 Task: Learn more about a business.
Action: Mouse moved to (703, 94)
Screenshot: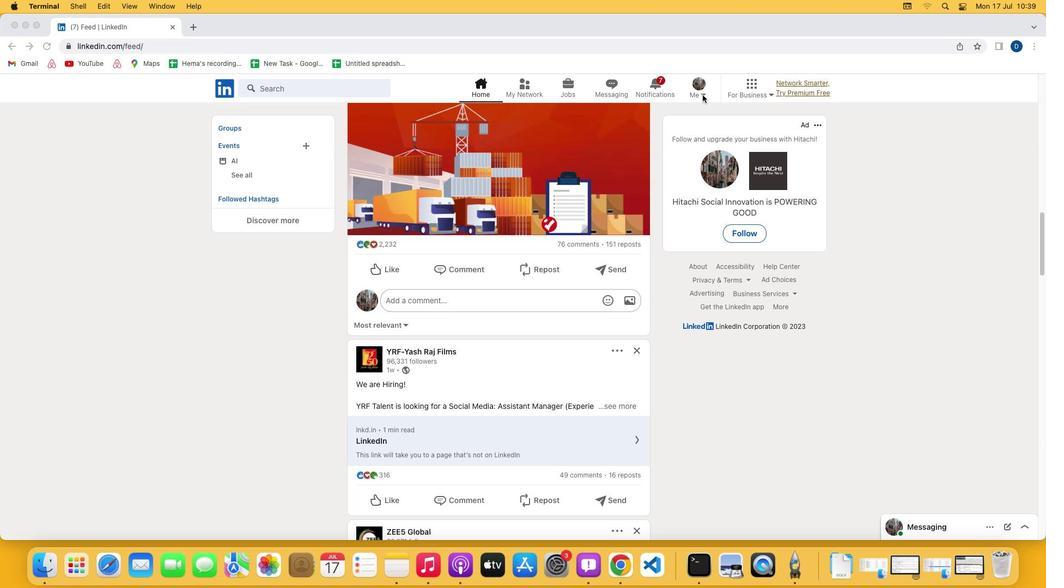 
Action: Mouse pressed left at (703, 94)
Screenshot: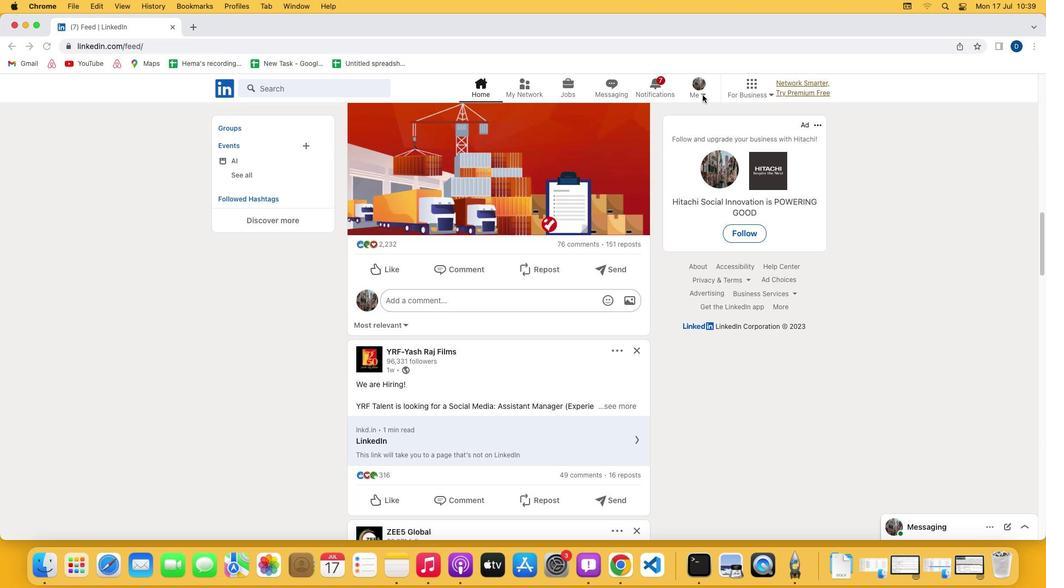 
Action: Mouse pressed left at (703, 94)
Screenshot: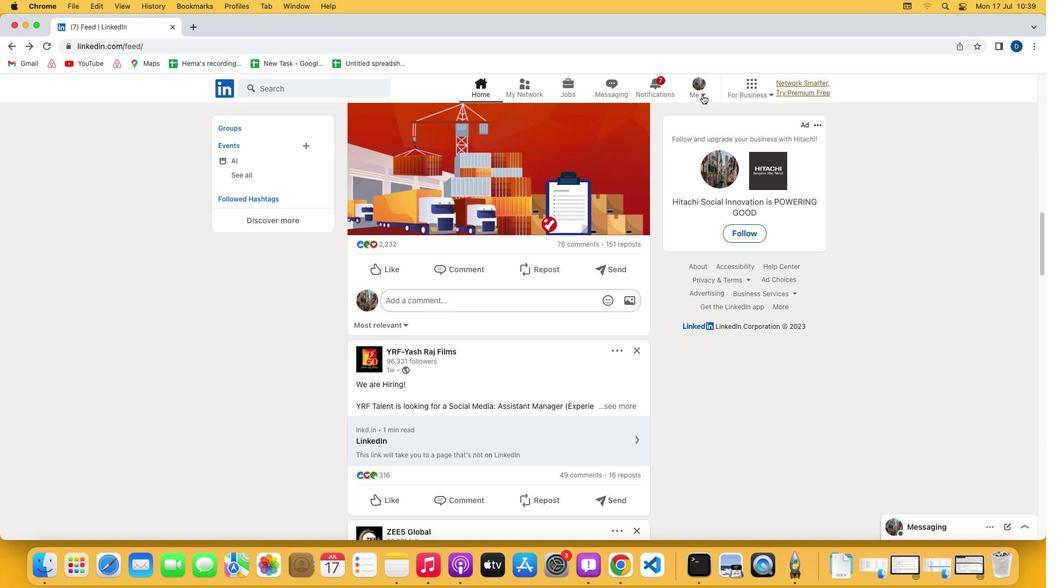 
Action: Mouse moved to (620, 206)
Screenshot: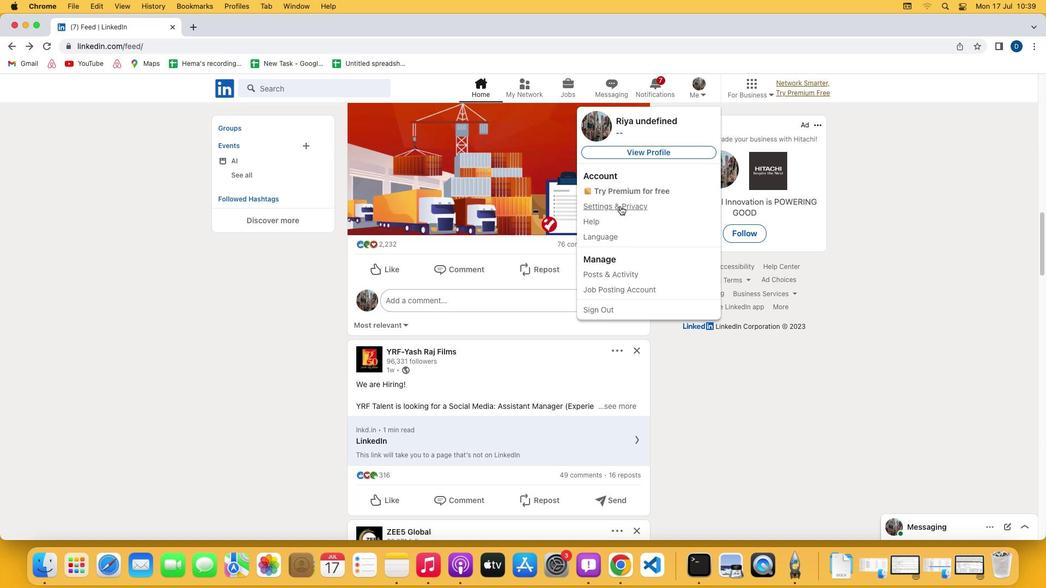 
Action: Mouse pressed left at (620, 206)
Screenshot: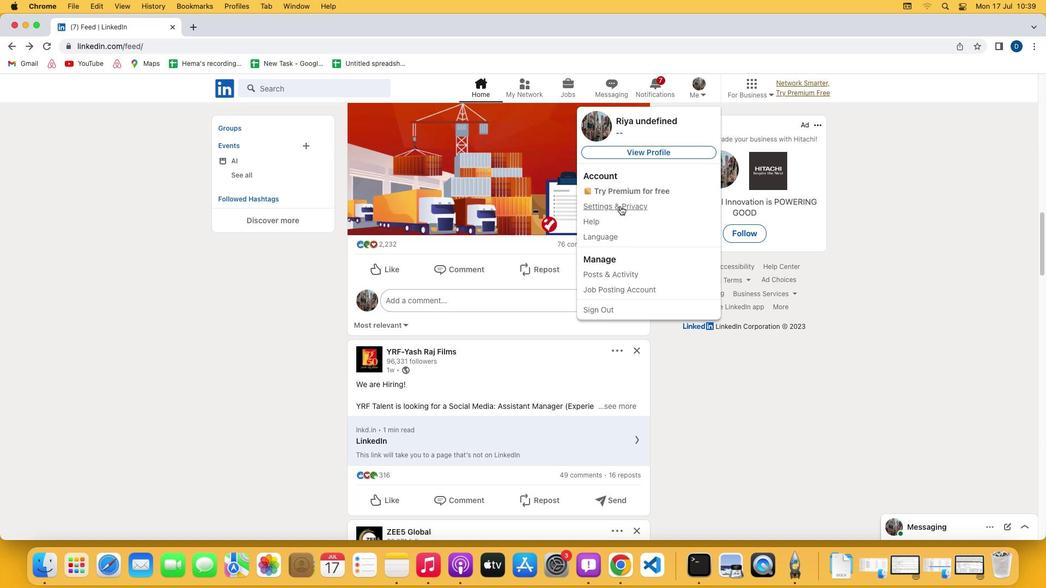 
Action: Mouse moved to (564, 360)
Screenshot: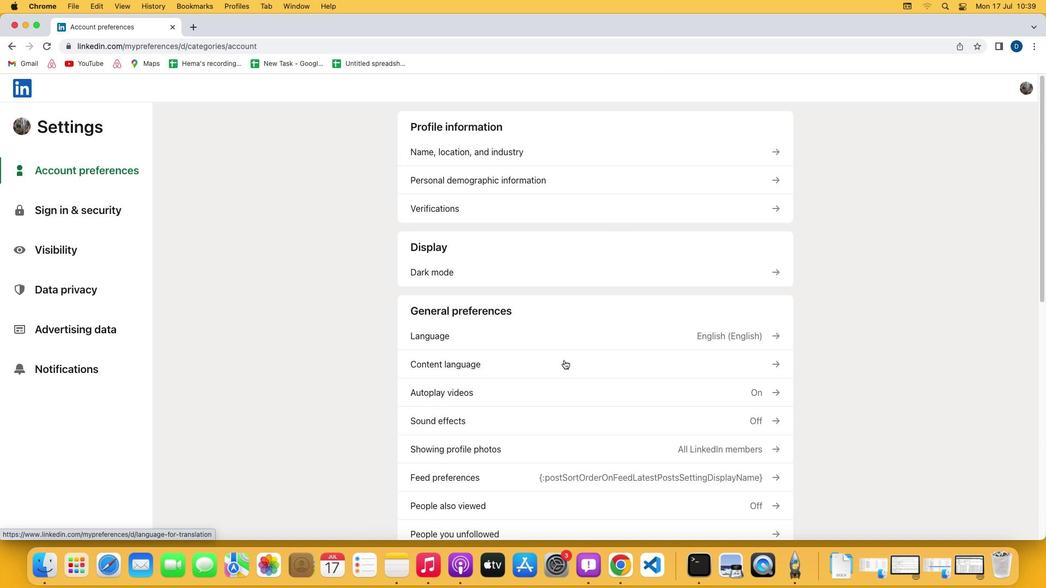 
Action: Mouse scrolled (564, 360) with delta (0, 0)
Screenshot: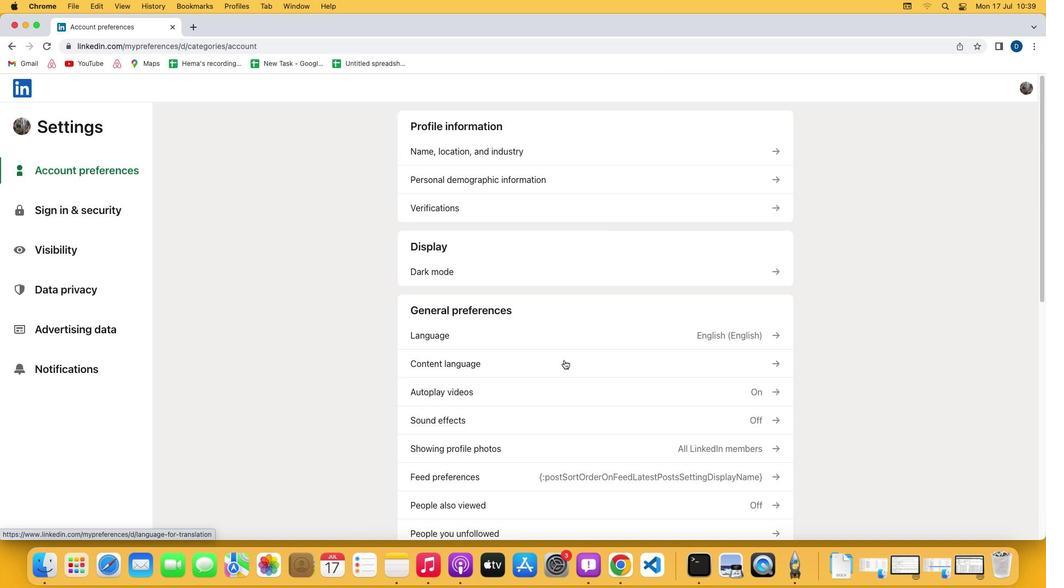 
Action: Mouse scrolled (564, 360) with delta (0, 0)
Screenshot: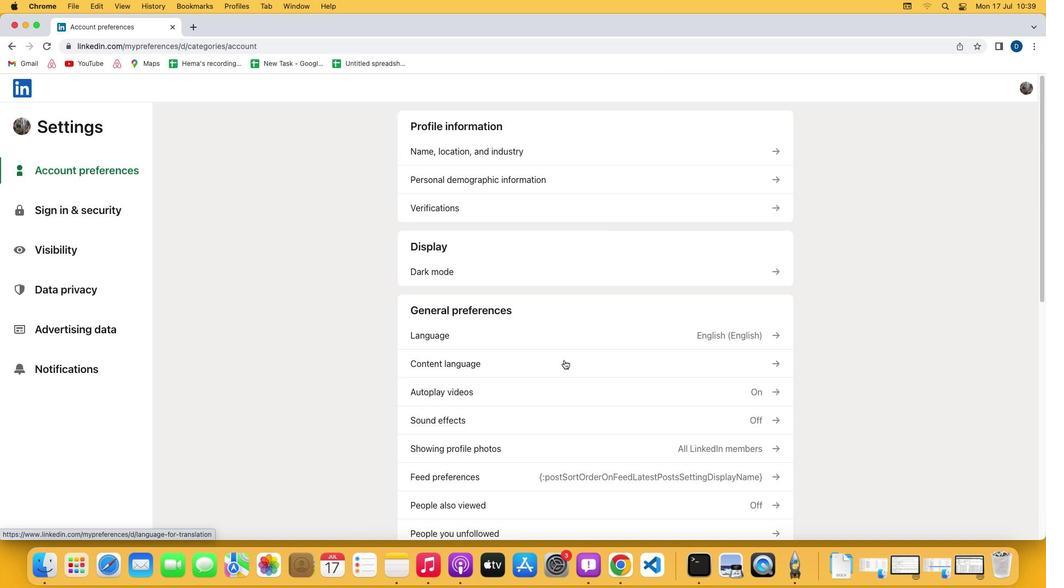 
Action: Mouse scrolled (564, 360) with delta (0, -1)
Screenshot: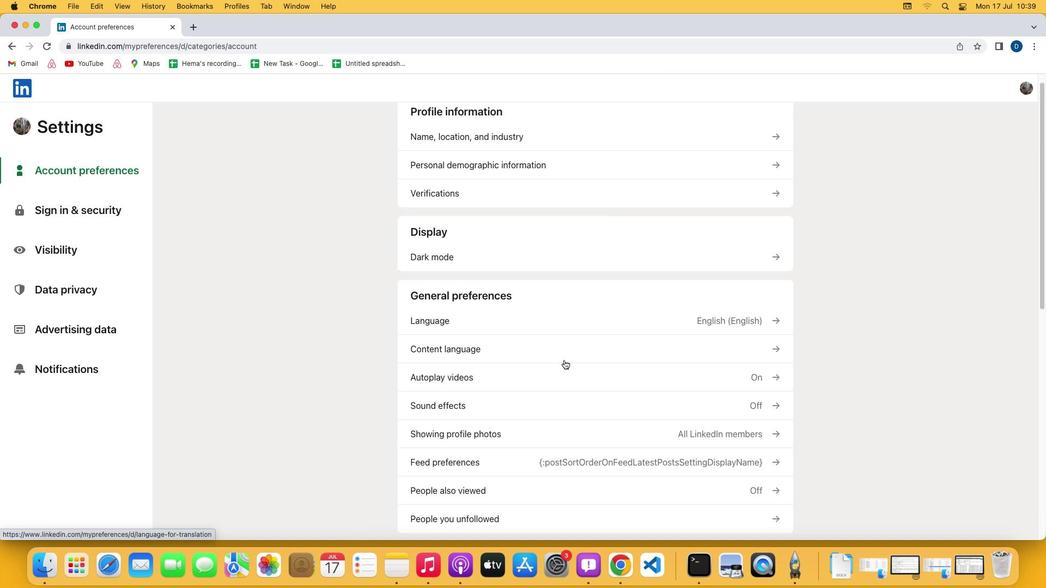 
Action: Mouse scrolled (564, 360) with delta (0, -2)
Screenshot: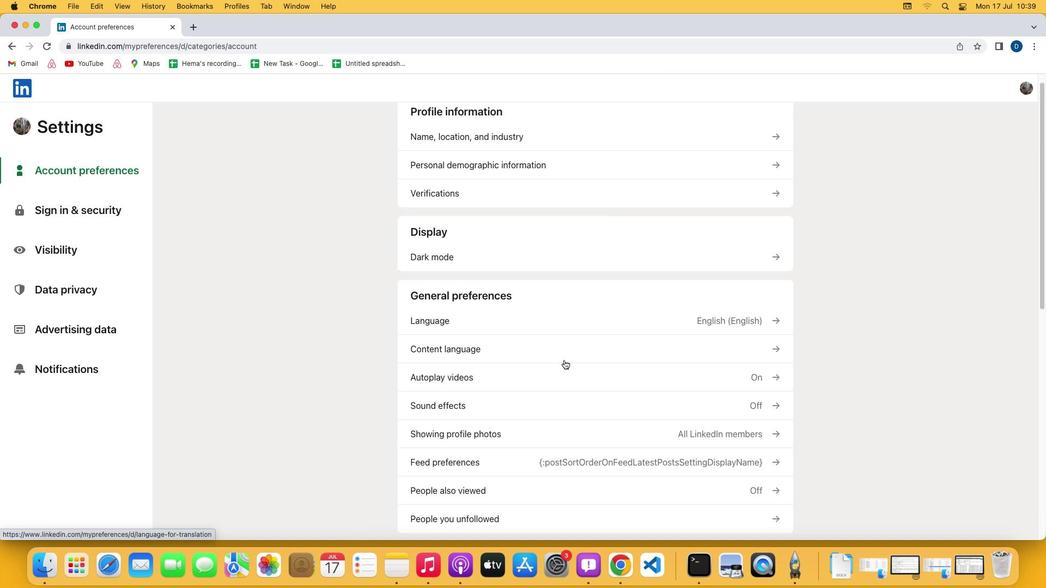 
Action: Mouse scrolled (564, 360) with delta (0, 0)
Screenshot: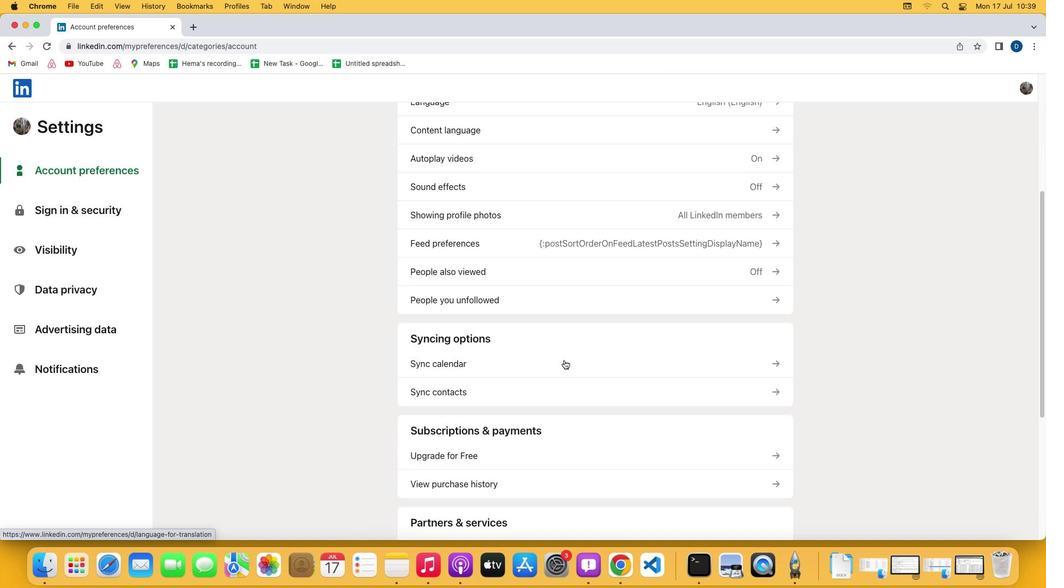 
Action: Mouse scrolled (564, 360) with delta (0, 0)
Screenshot: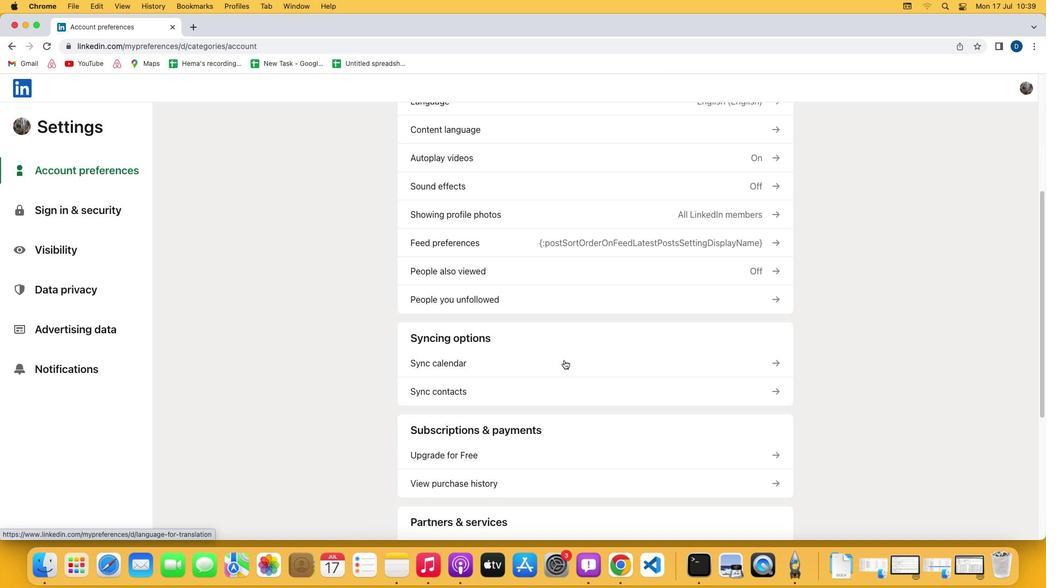 
Action: Mouse scrolled (564, 360) with delta (0, -1)
Screenshot: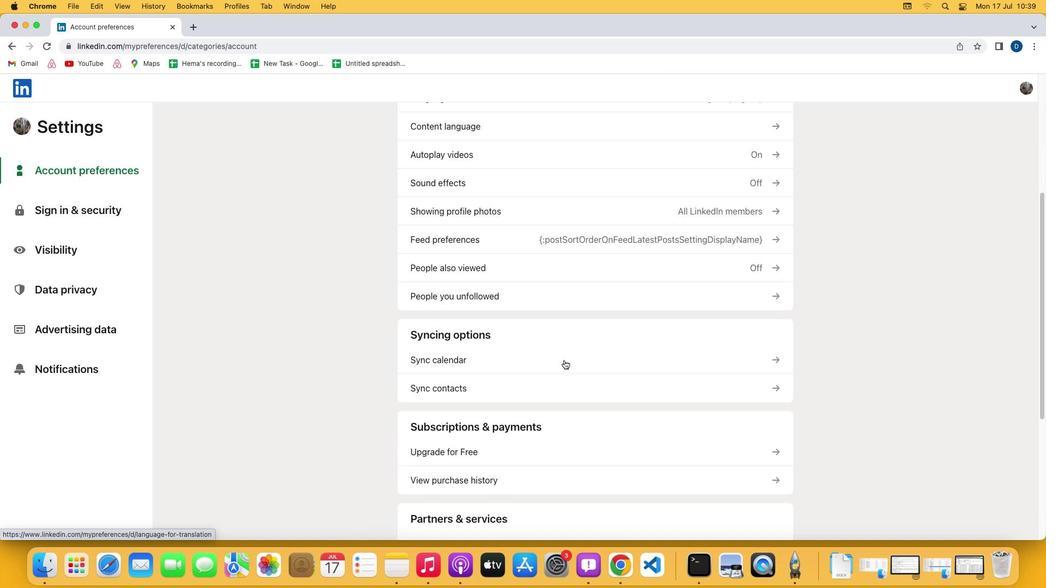 
Action: Mouse scrolled (564, 360) with delta (0, -2)
Screenshot: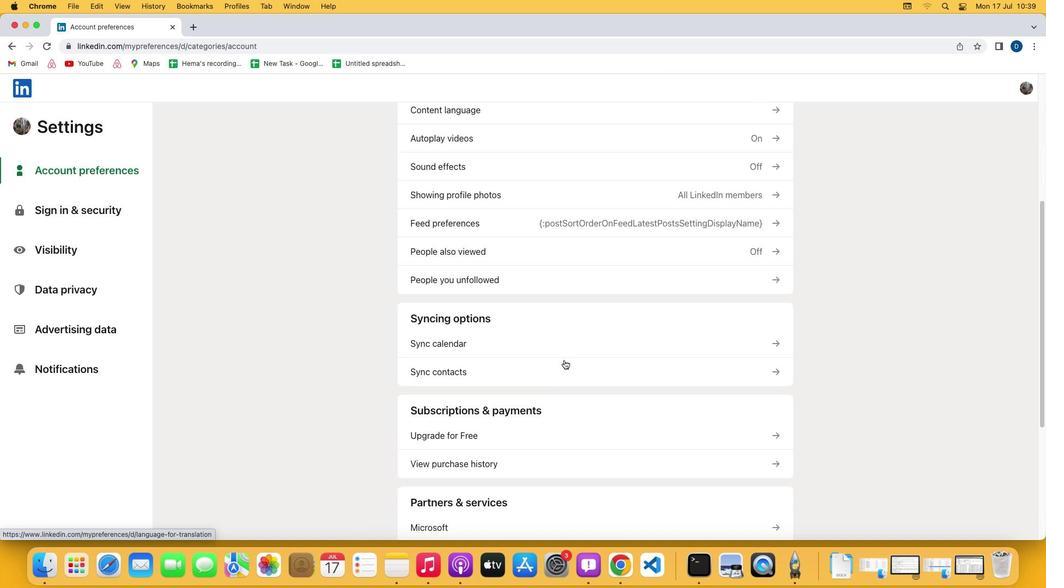 
Action: Mouse moved to (470, 283)
Screenshot: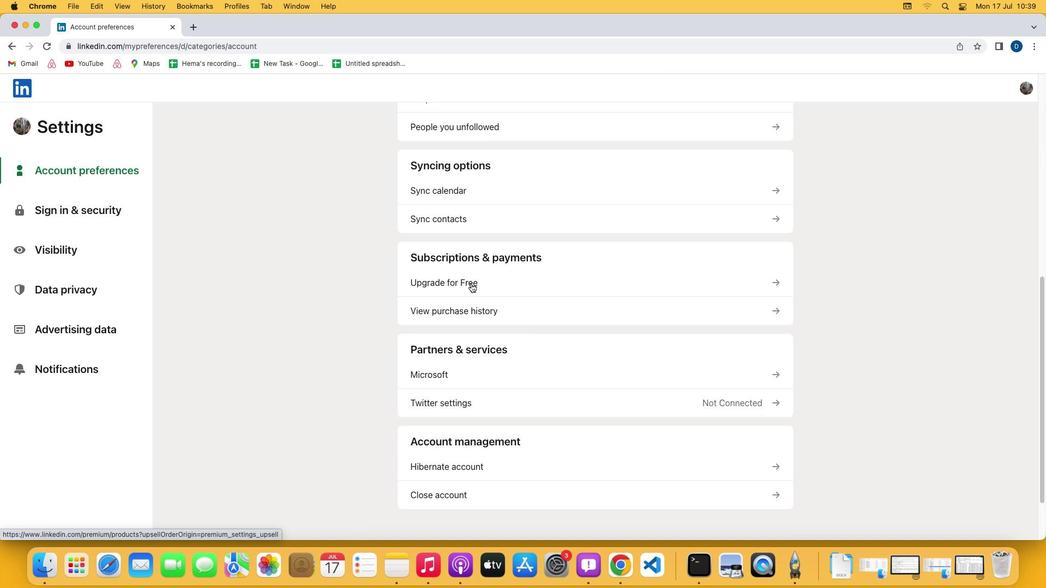 
Action: Mouse pressed left at (470, 283)
Screenshot: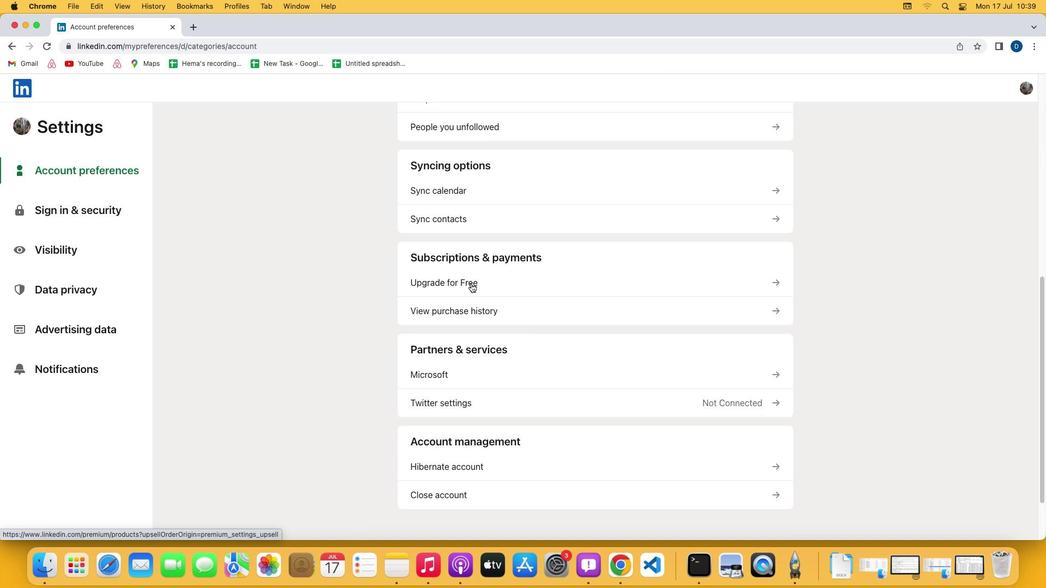 
Action: Mouse moved to (425, 296)
Screenshot: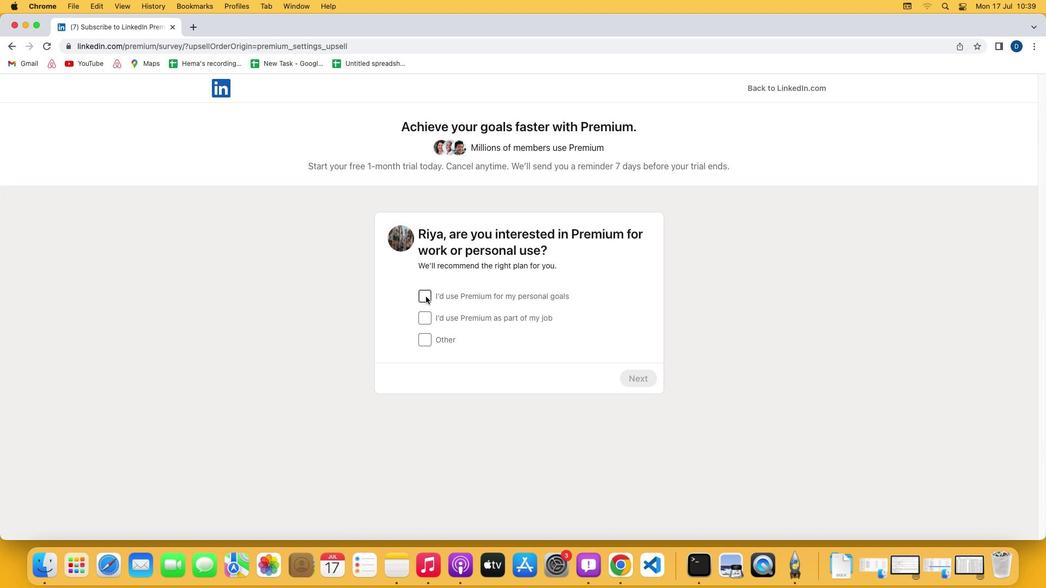 
Action: Mouse pressed left at (425, 296)
Screenshot: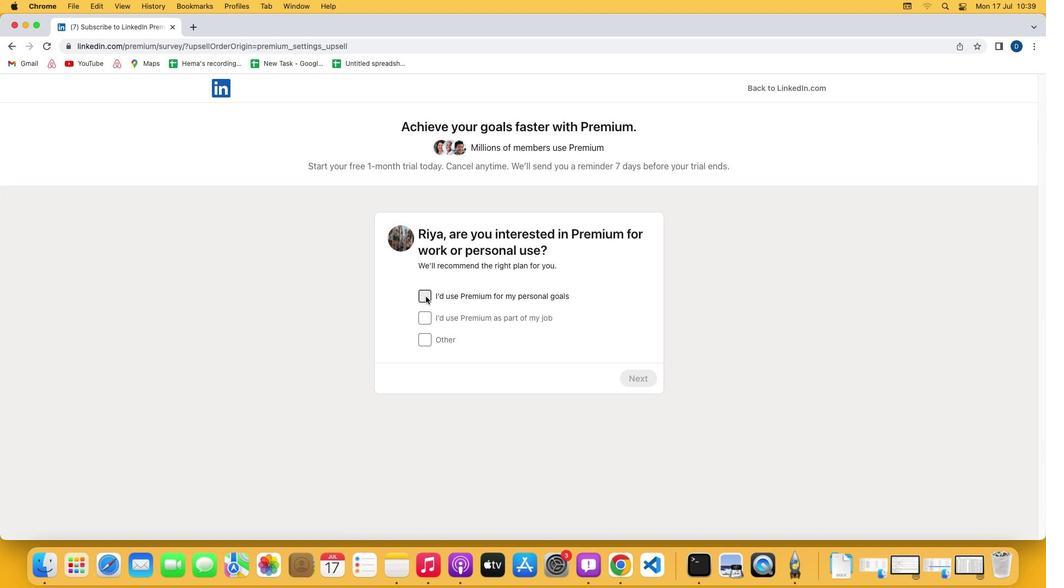 
Action: Mouse moved to (629, 374)
Screenshot: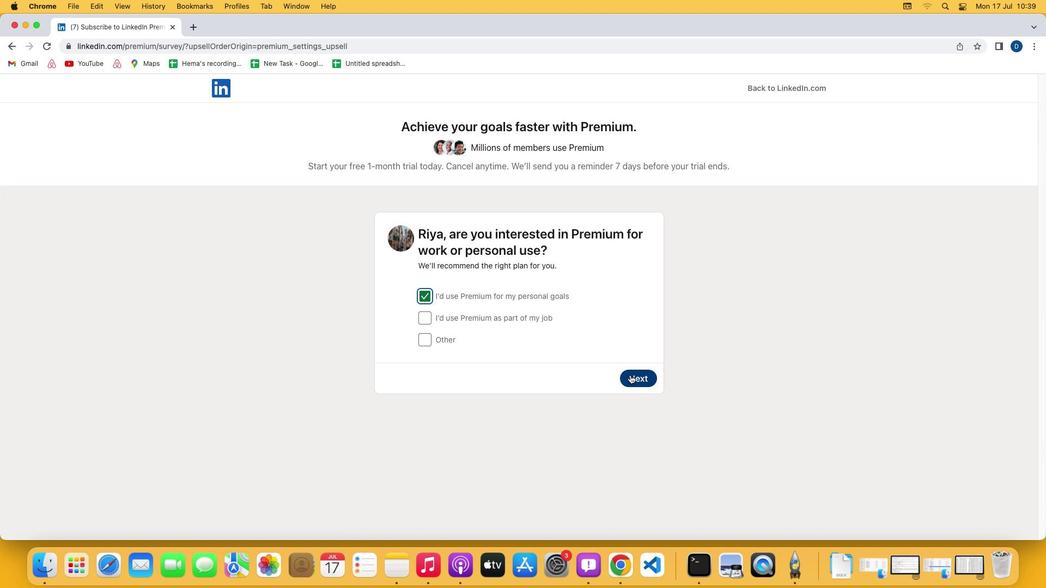
Action: Mouse pressed left at (629, 374)
Screenshot: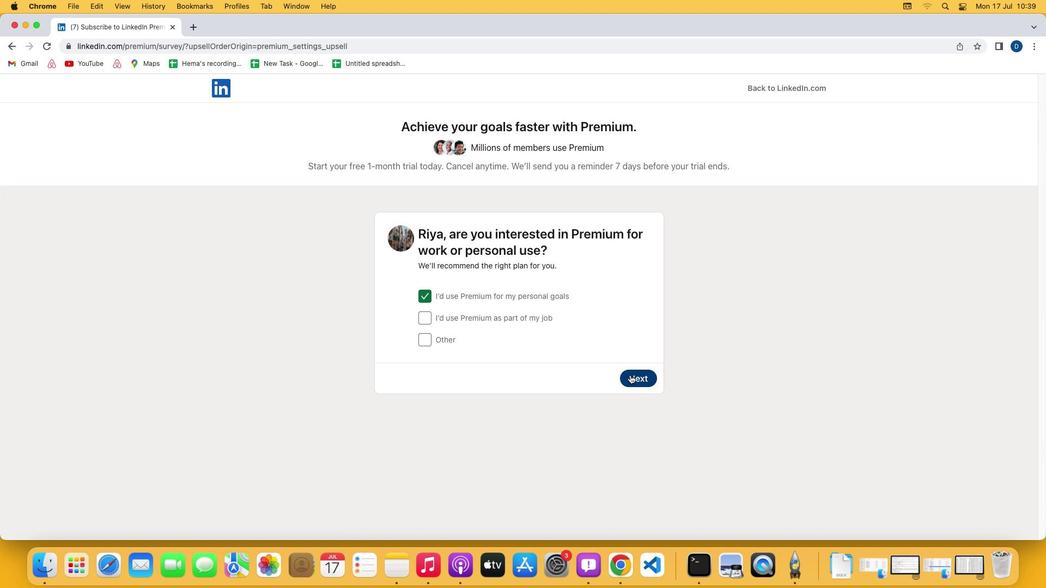 
Action: Mouse moved to (643, 444)
Screenshot: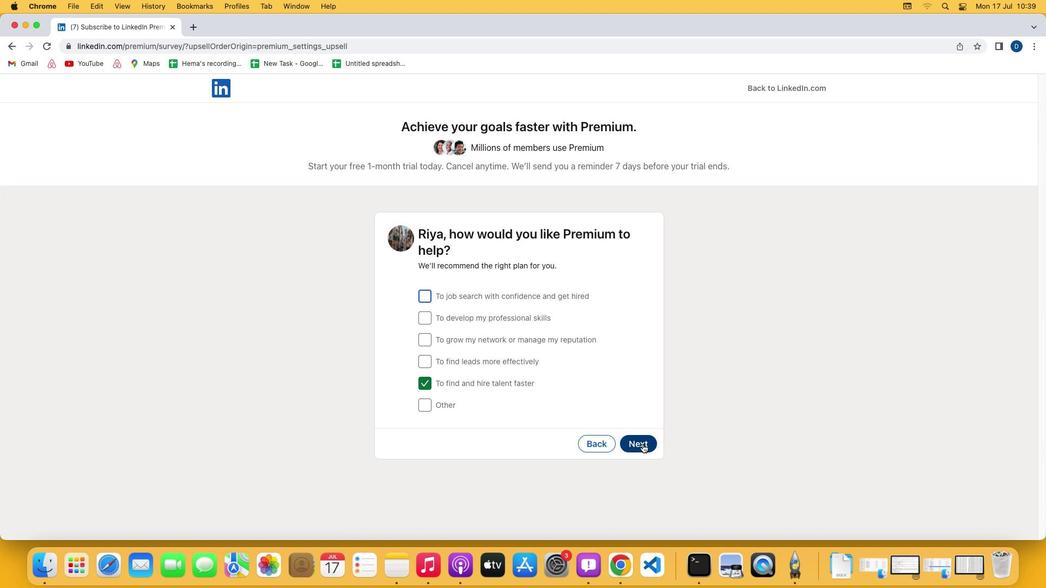 
Action: Mouse pressed left at (643, 444)
Screenshot: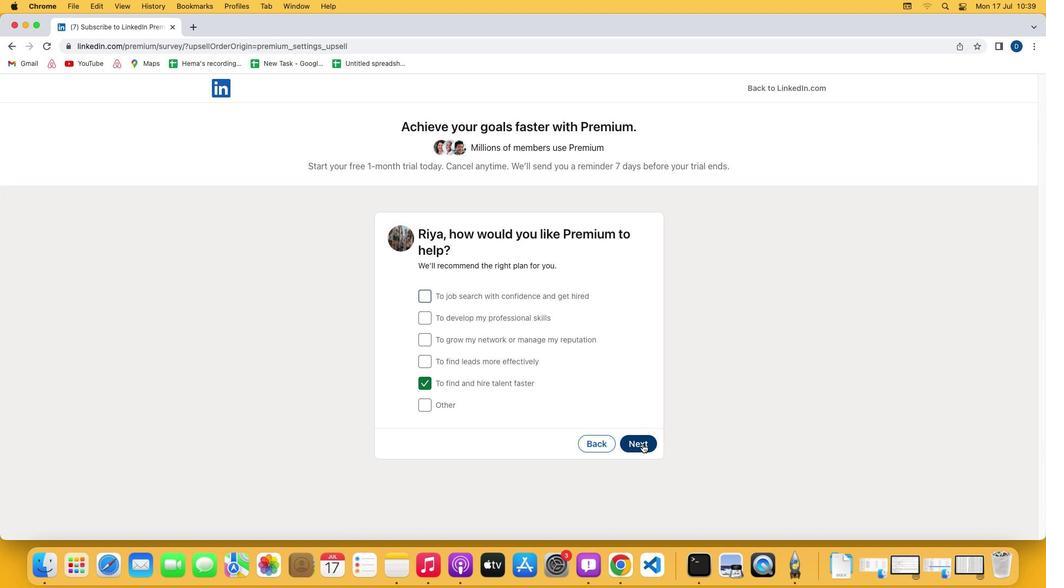 
Action: Mouse moved to (422, 292)
Screenshot: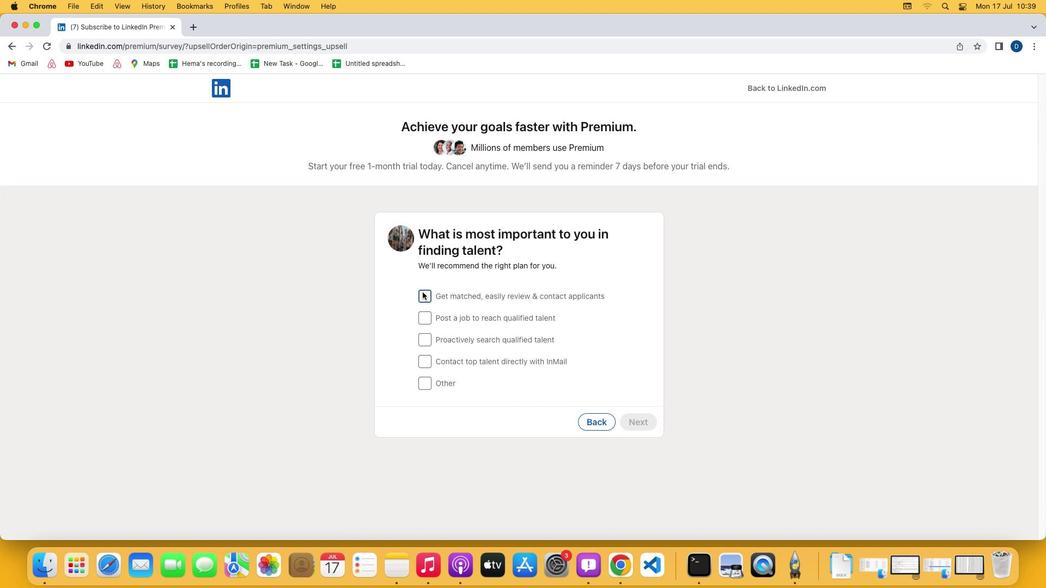 
Action: Mouse pressed left at (422, 292)
Screenshot: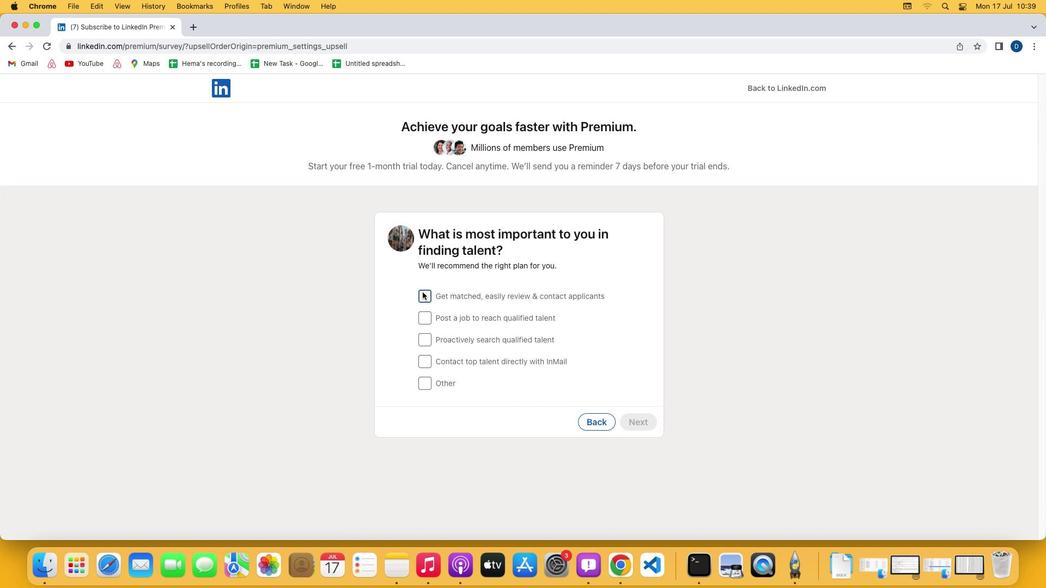 
Action: Mouse moved to (633, 421)
Screenshot: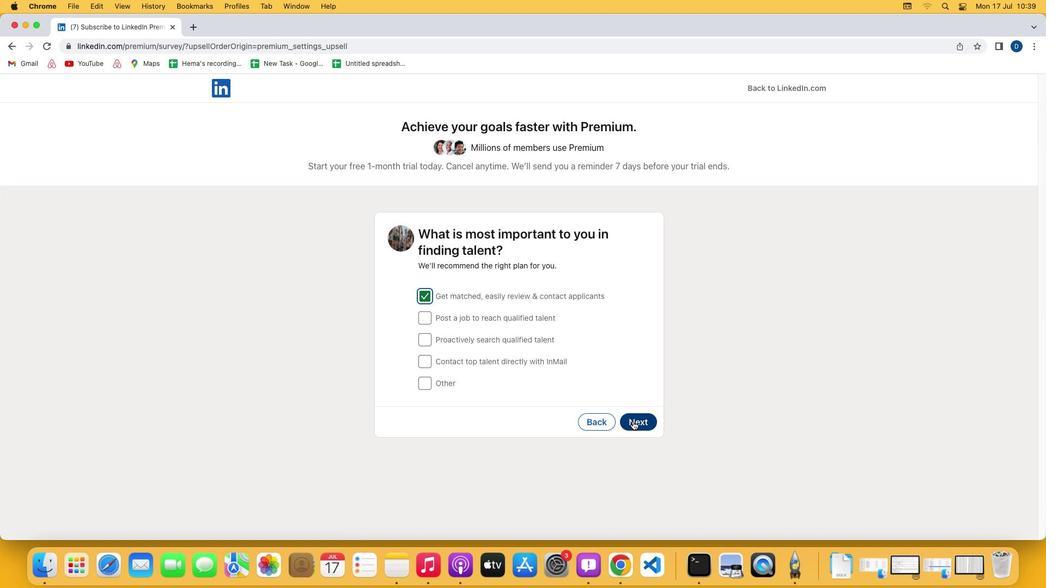 
Action: Mouse pressed left at (633, 421)
Screenshot: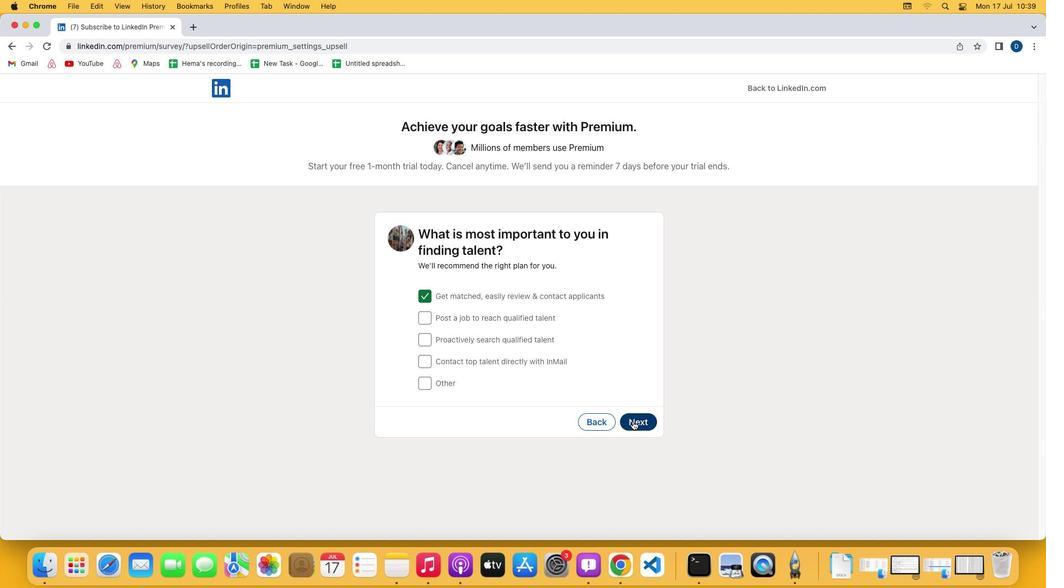 
Action: Mouse moved to (349, 489)
Screenshot: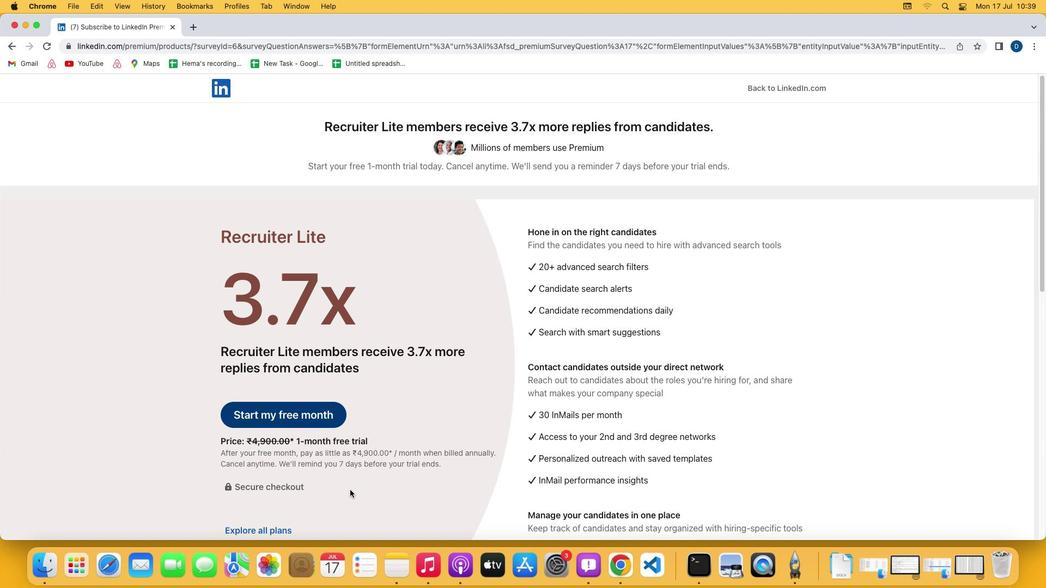 
Action: Mouse scrolled (349, 489) with delta (0, 0)
Screenshot: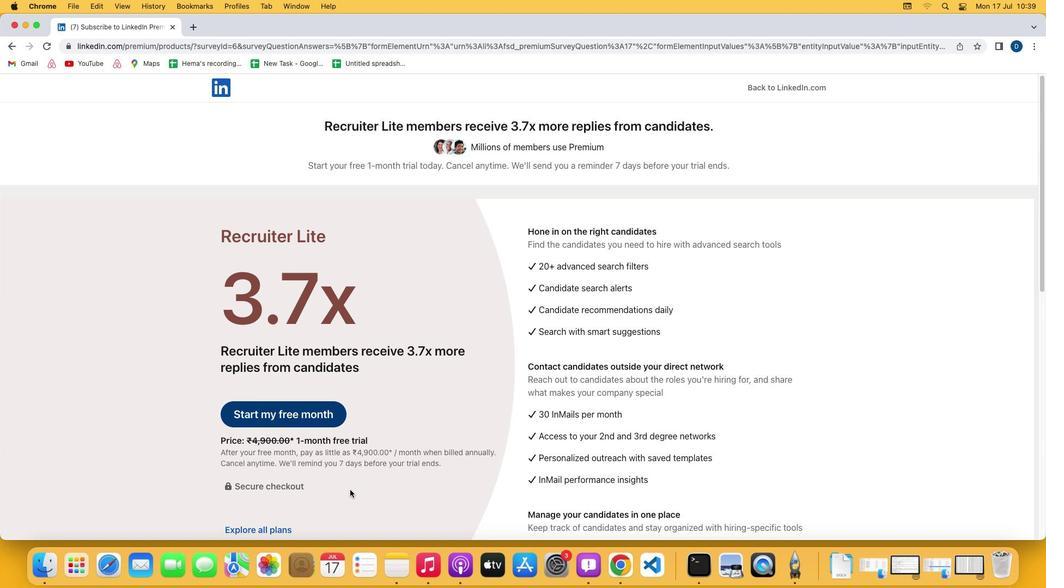 
Action: Mouse scrolled (349, 489) with delta (0, 0)
Screenshot: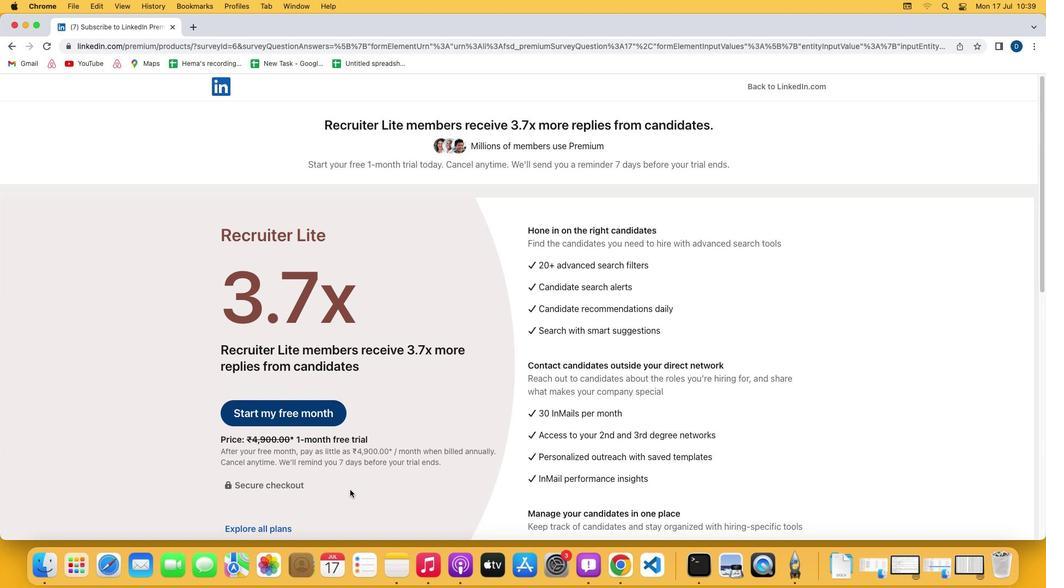 
Action: Mouse scrolled (349, 489) with delta (0, -1)
Screenshot: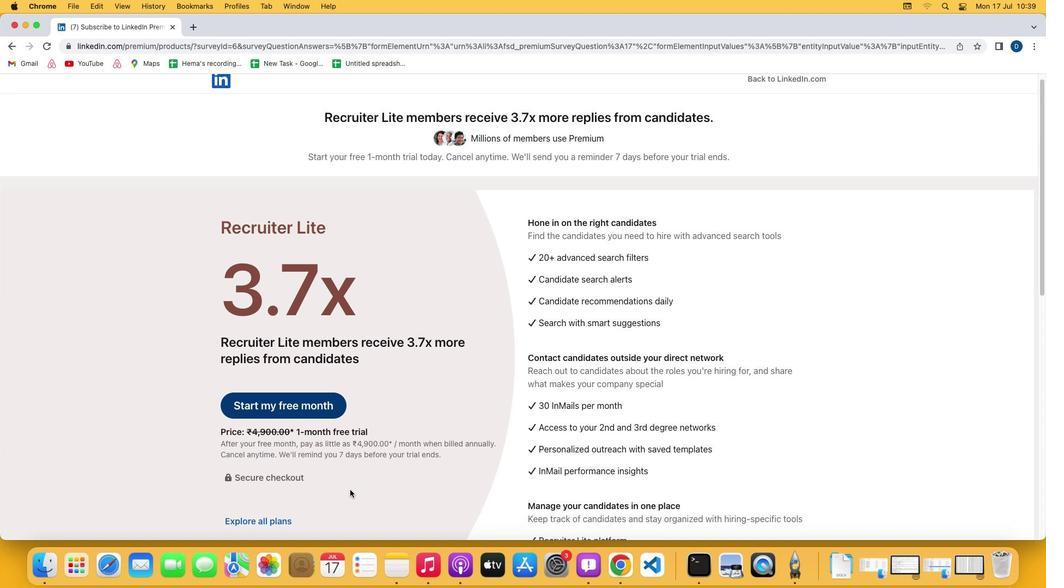 
Action: Mouse scrolled (349, 489) with delta (0, -2)
Screenshot: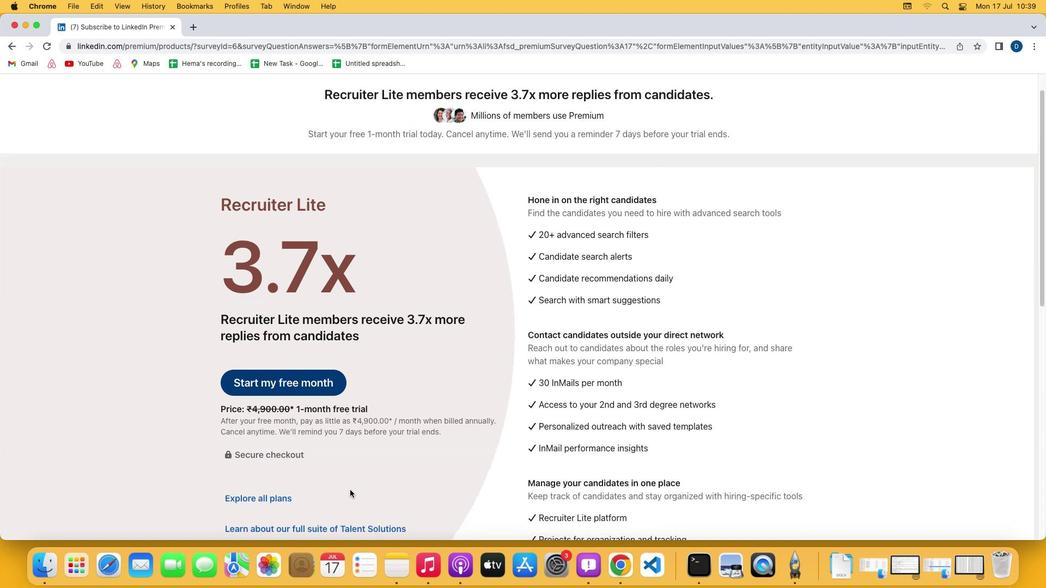 
Action: Mouse moved to (250, 347)
Screenshot: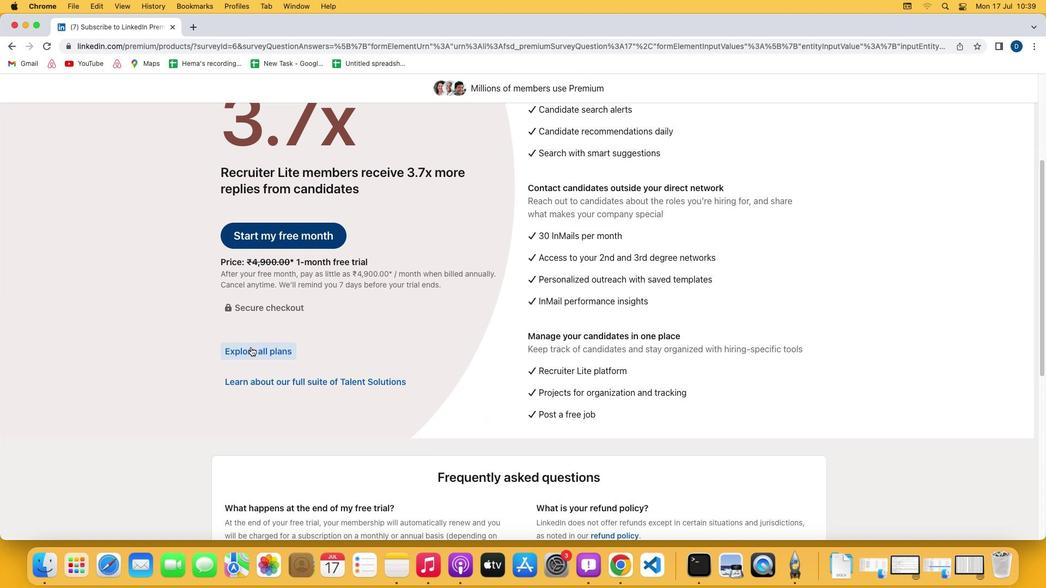 
Action: Mouse pressed left at (250, 347)
Screenshot: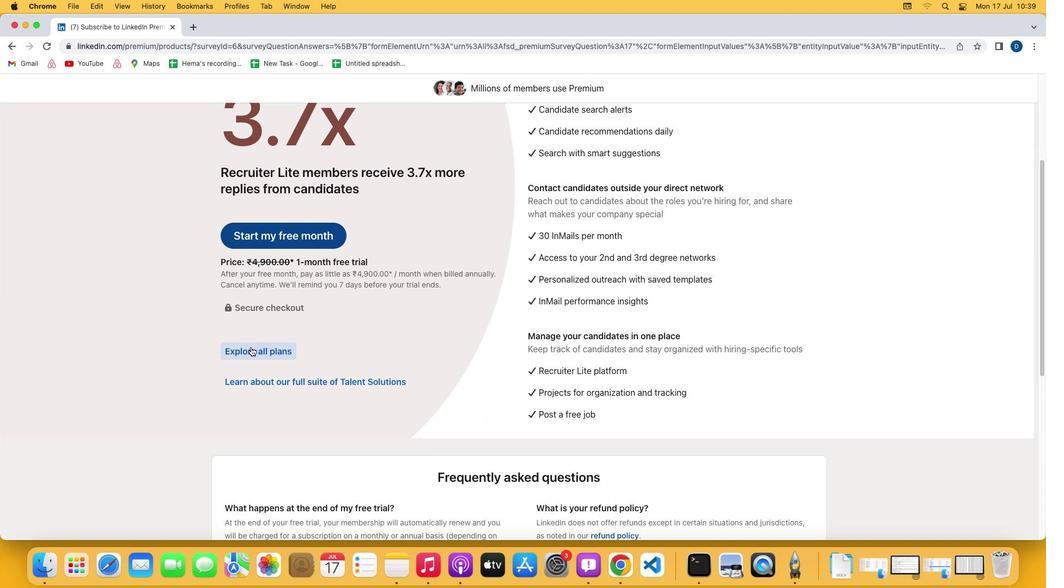 
Action: Mouse moved to (441, 443)
Screenshot: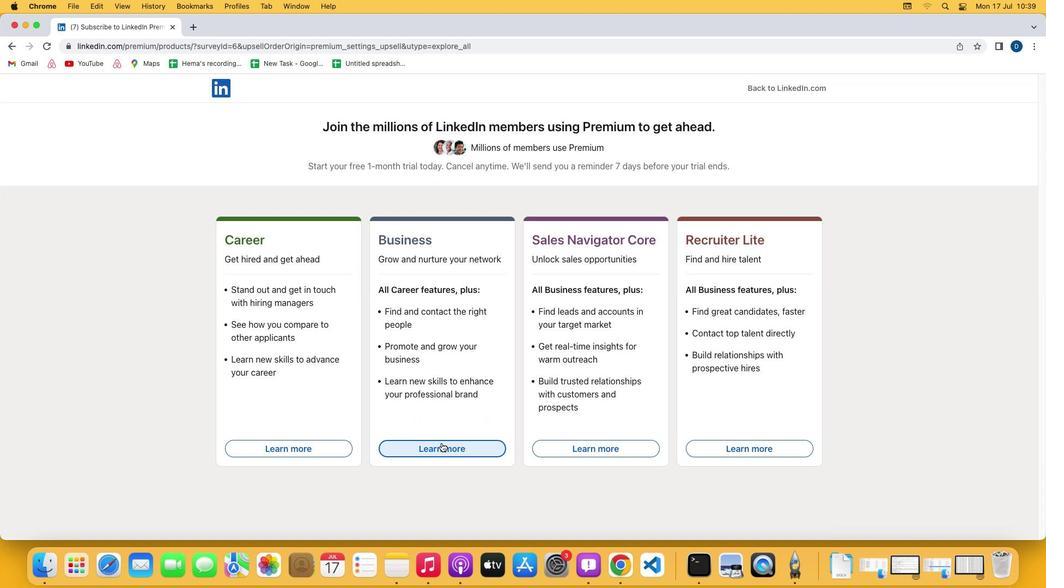 
Action: Mouse pressed left at (441, 443)
Screenshot: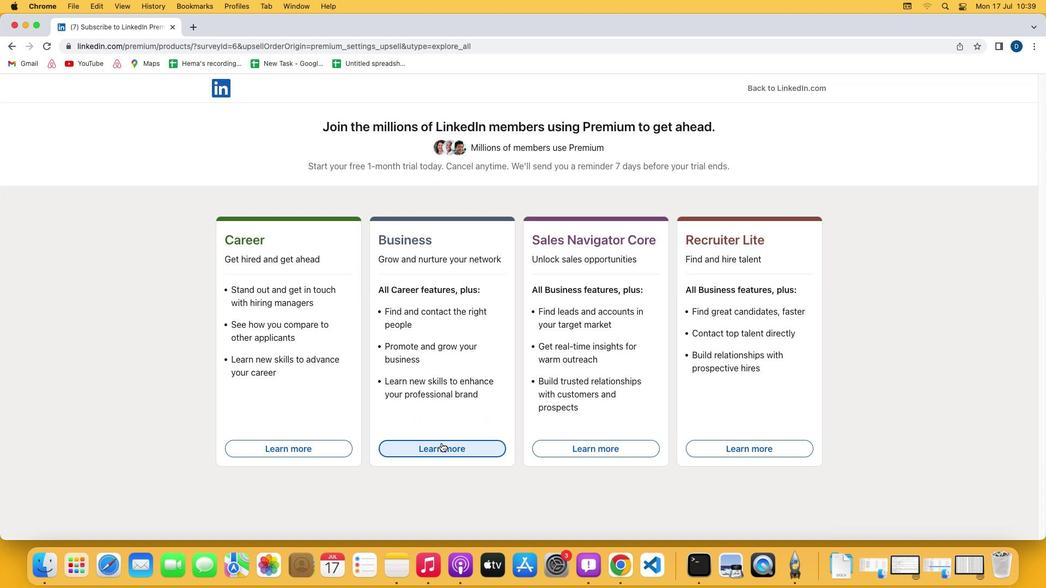 
Action: Mouse moved to (441, 444)
Screenshot: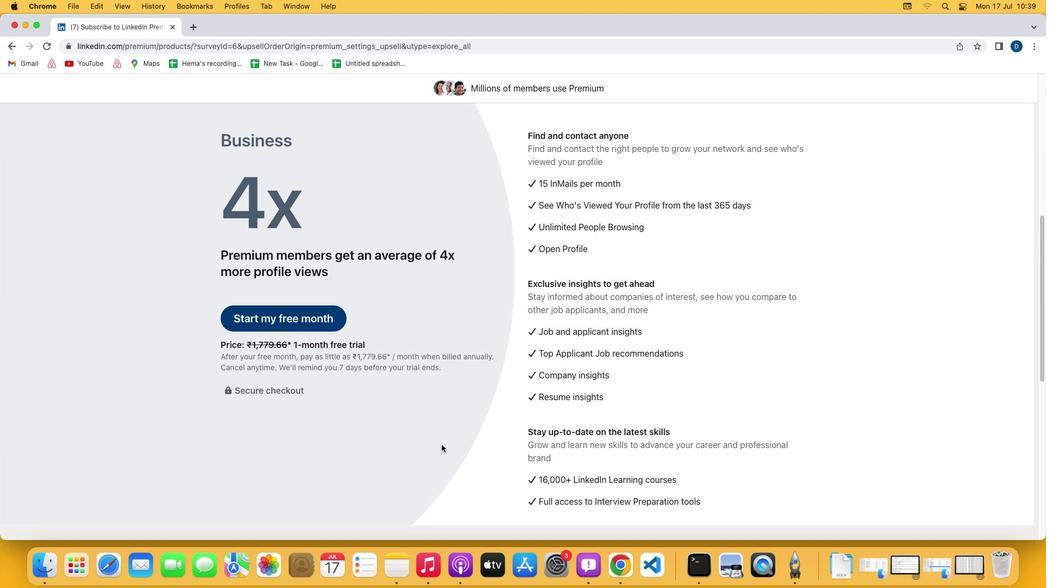 
